 Task: Create a program to calculate the area of an isosceles trapezium.
Action: Mouse pressed left at (793, 95)
Screenshot: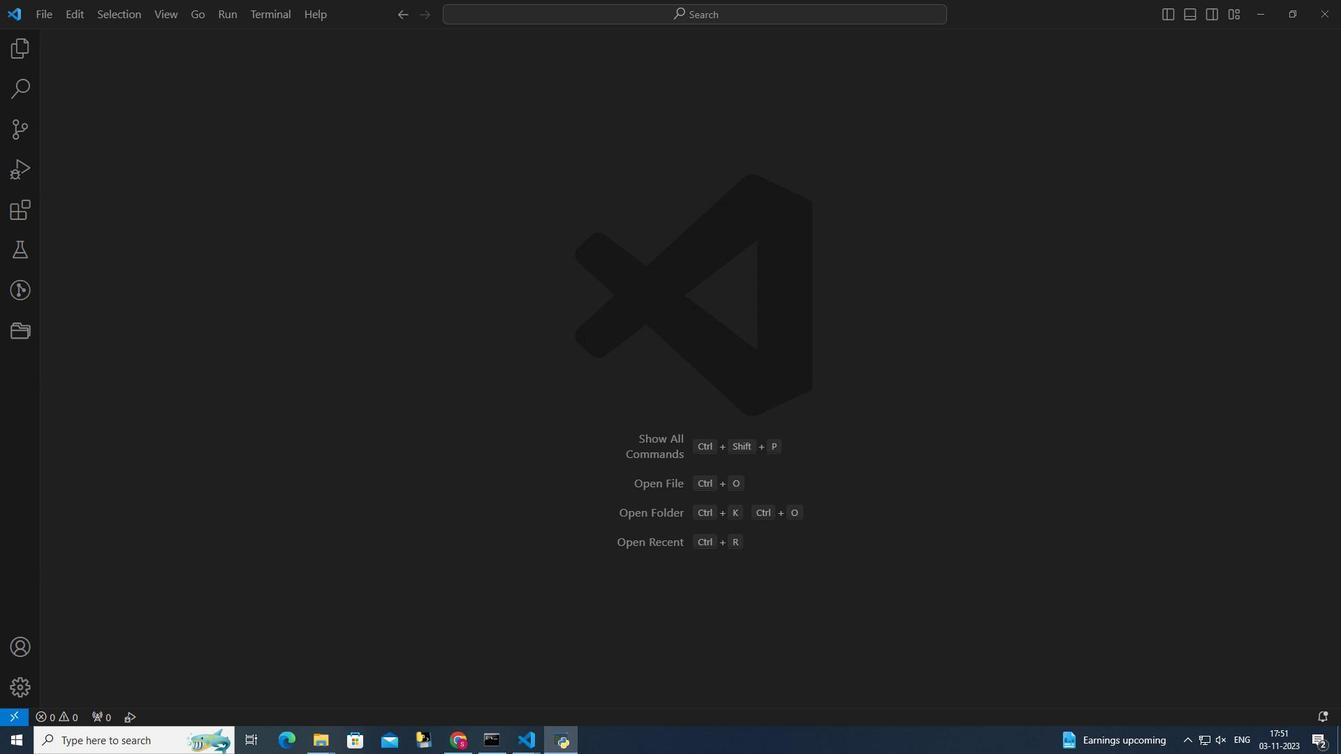
Action: Mouse moved to (561, 176)
Screenshot: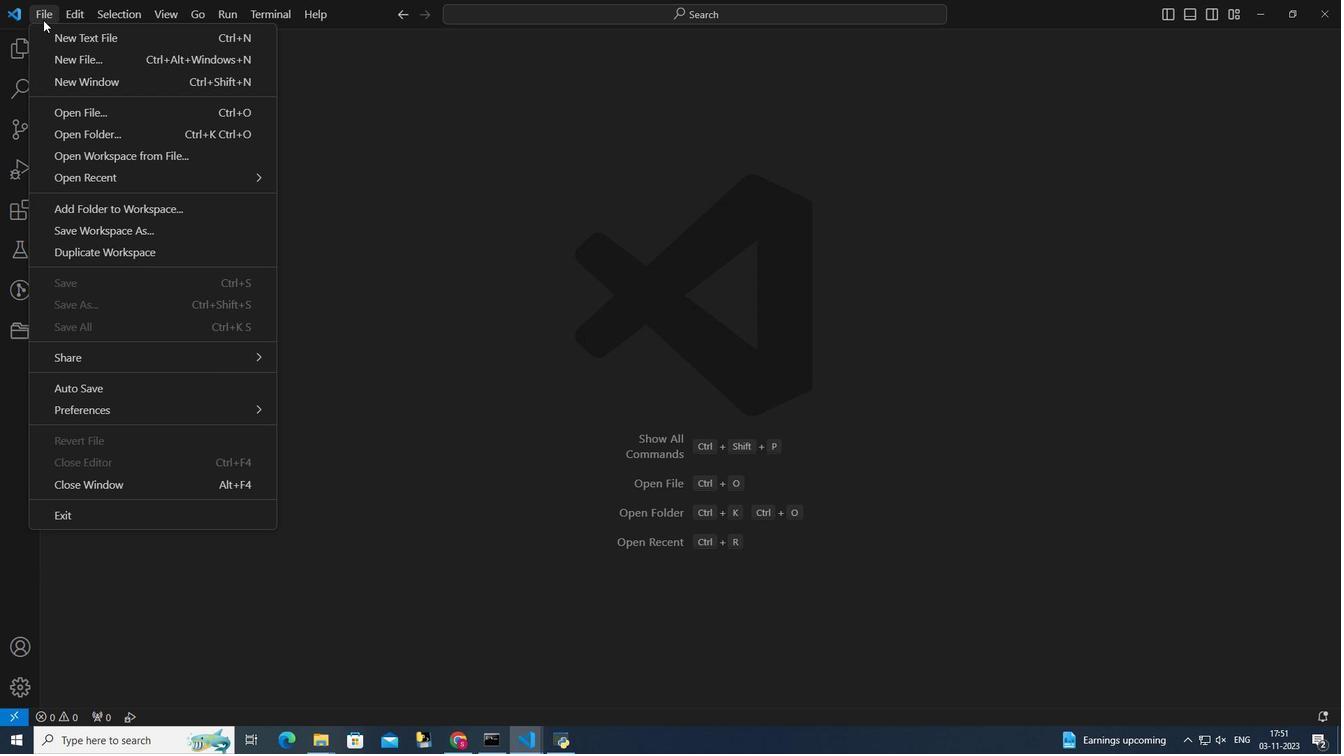 
Action: Mouse pressed left at (561, 176)
Screenshot: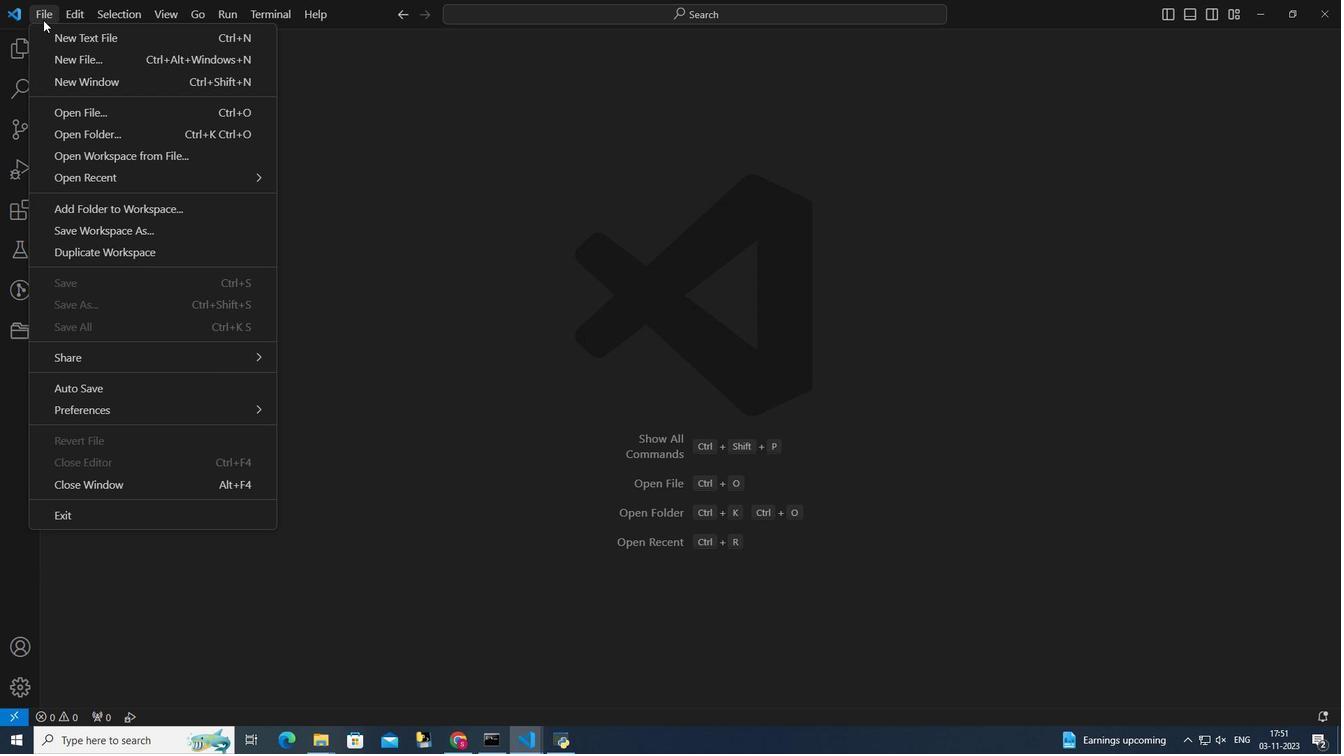 
Action: Mouse moved to (569, 175)
Screenshot: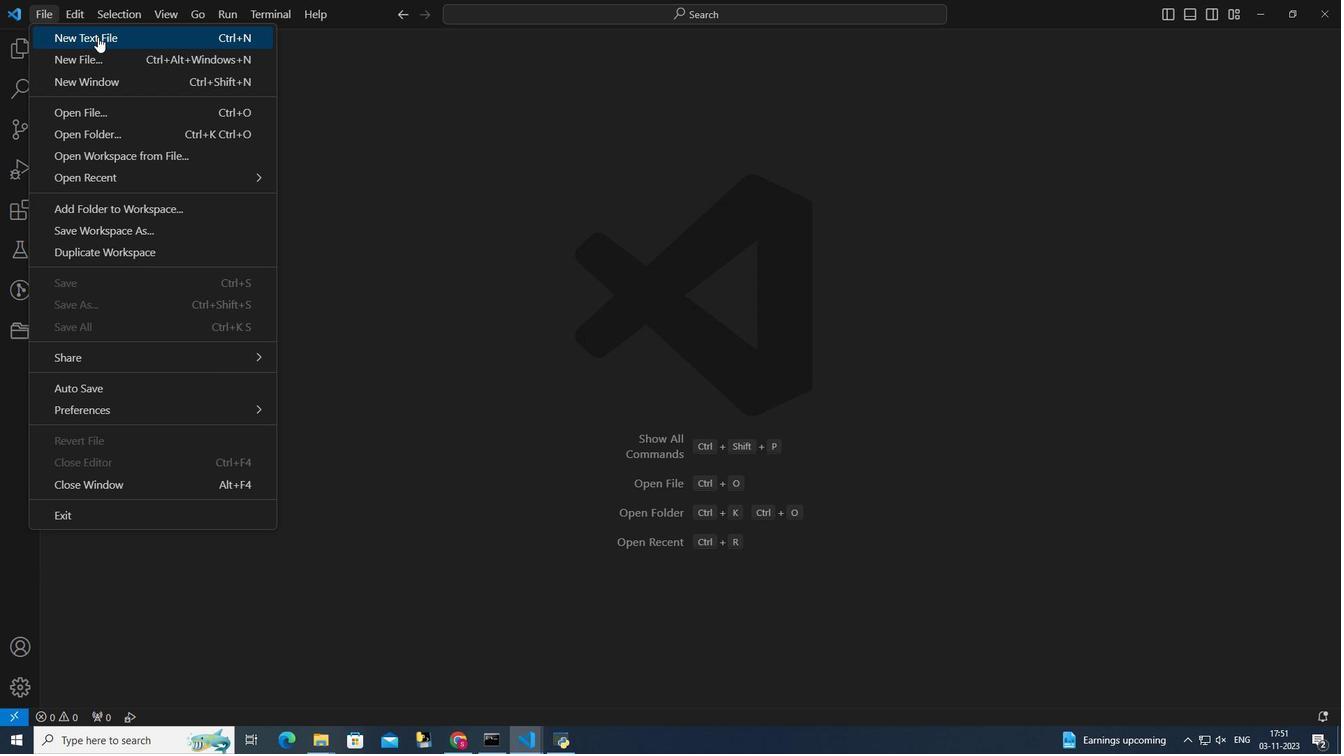 
Action: Mouse pressed left at (569, 175)
Screenshot: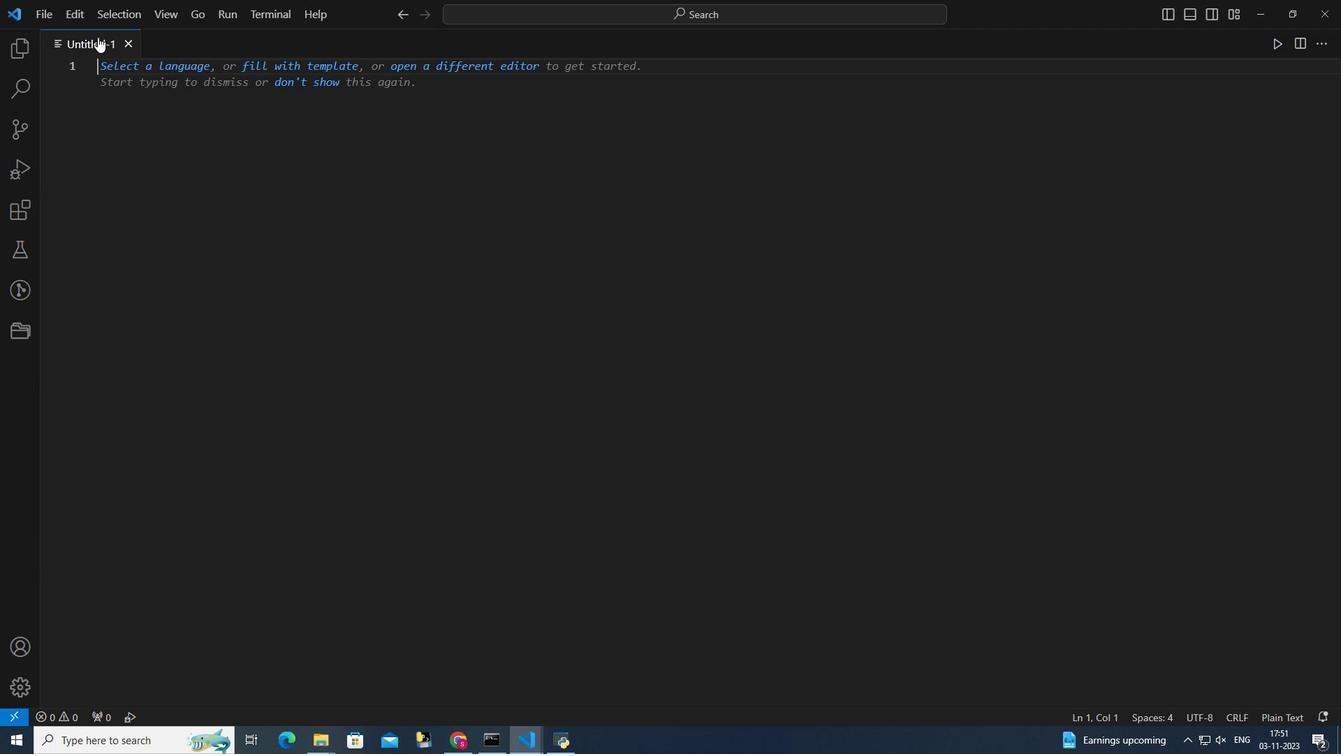 
Action: Mouse moved to (586, 162)
Screenshot: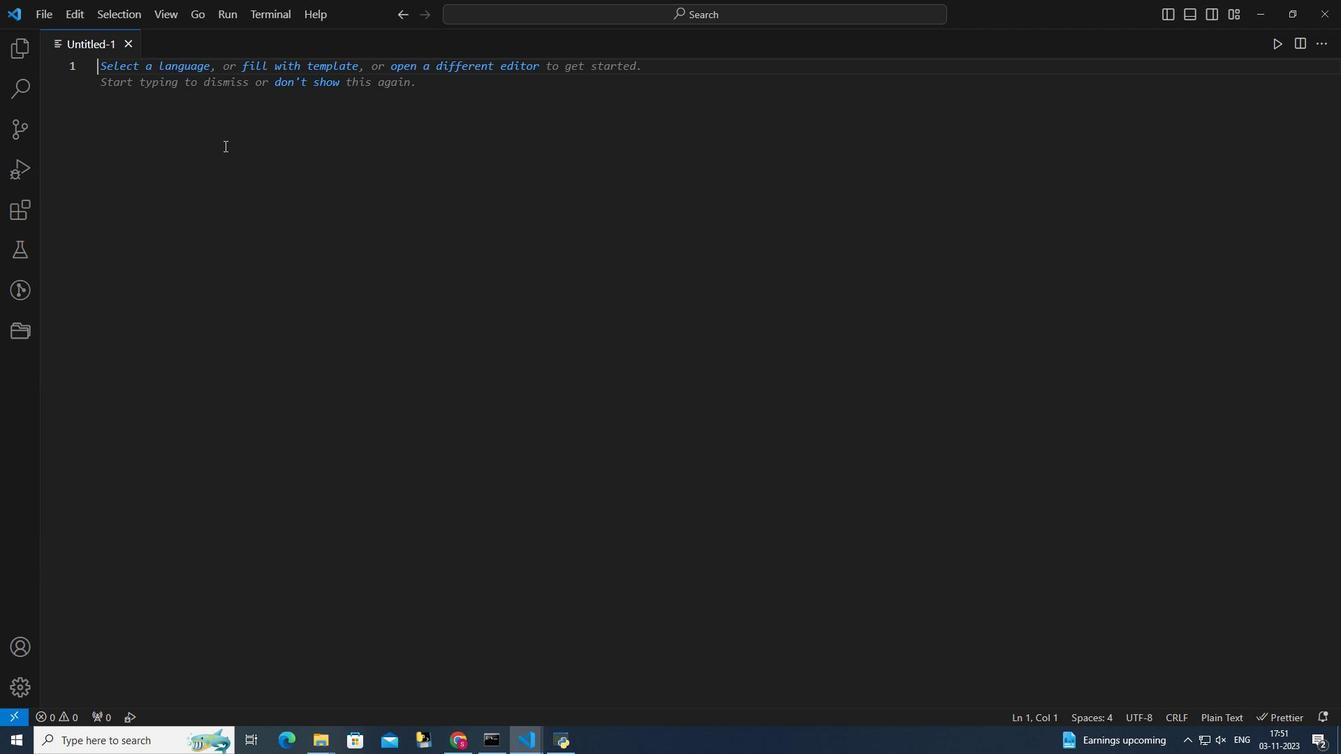 
Action: Key pressed ctrl+S<Key.backspace><Key.shift><Key.shift><Key.shift><Key.shift><Key.shift><Key.shift><Key.shift>Isosceles-trapezium-area.py<Key.enter>
Screenshot: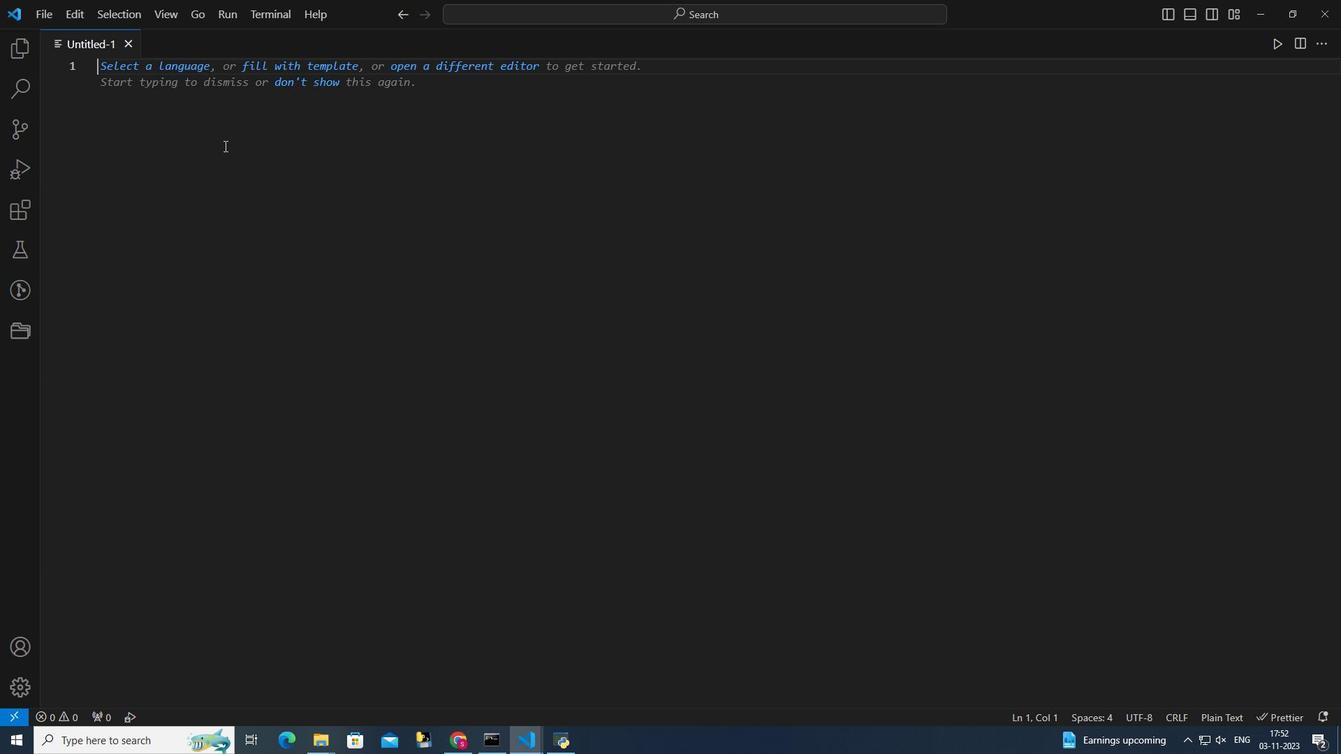 
Action: Mouse moved to (570, 172)
Screenshot: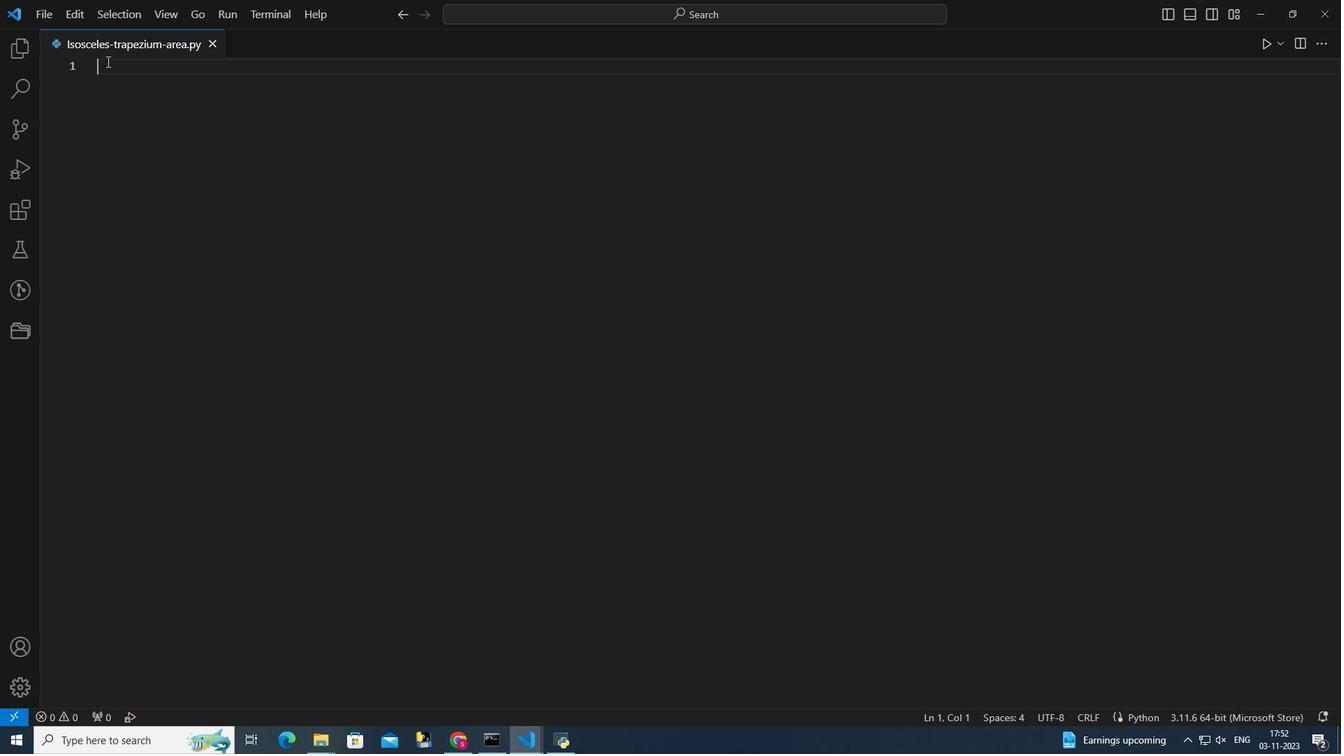 
Action: Mouse pressed left at (570, 172)
Screenshot: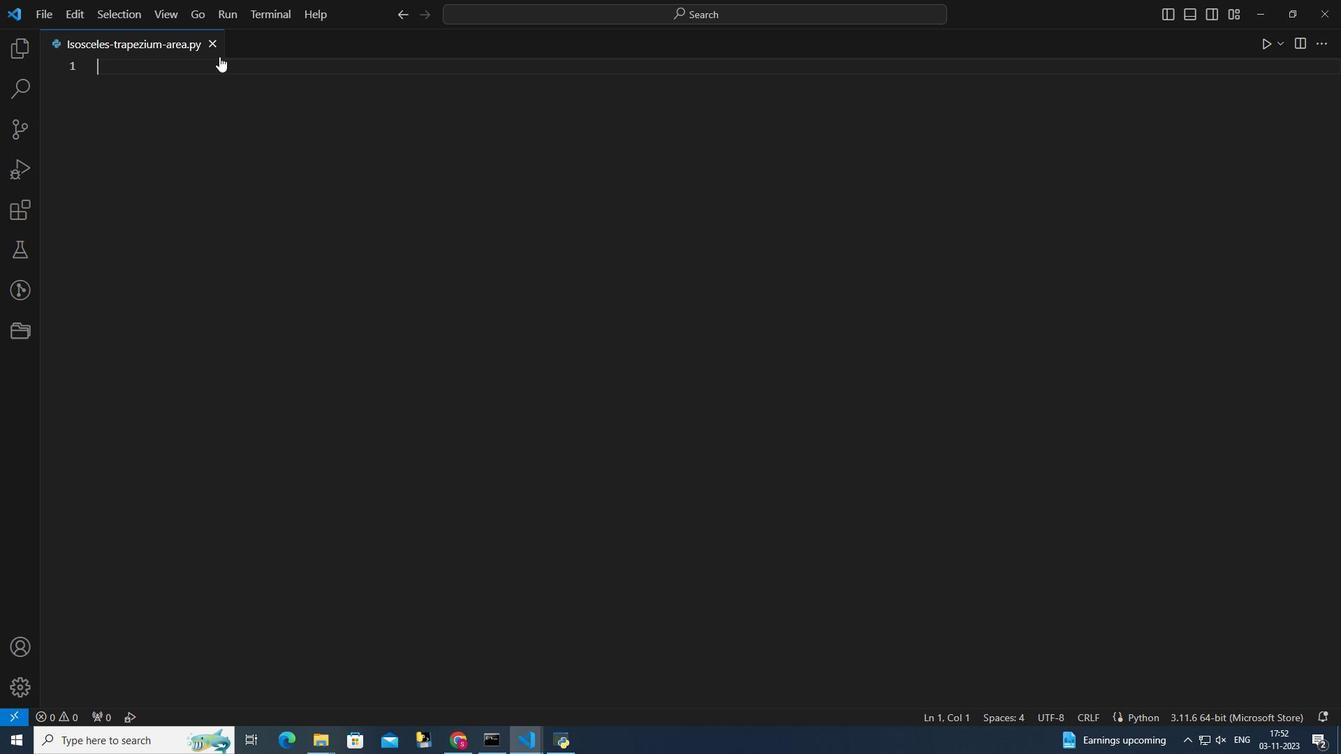 
Action: Mouse moved to (591, 171)
Screenshot: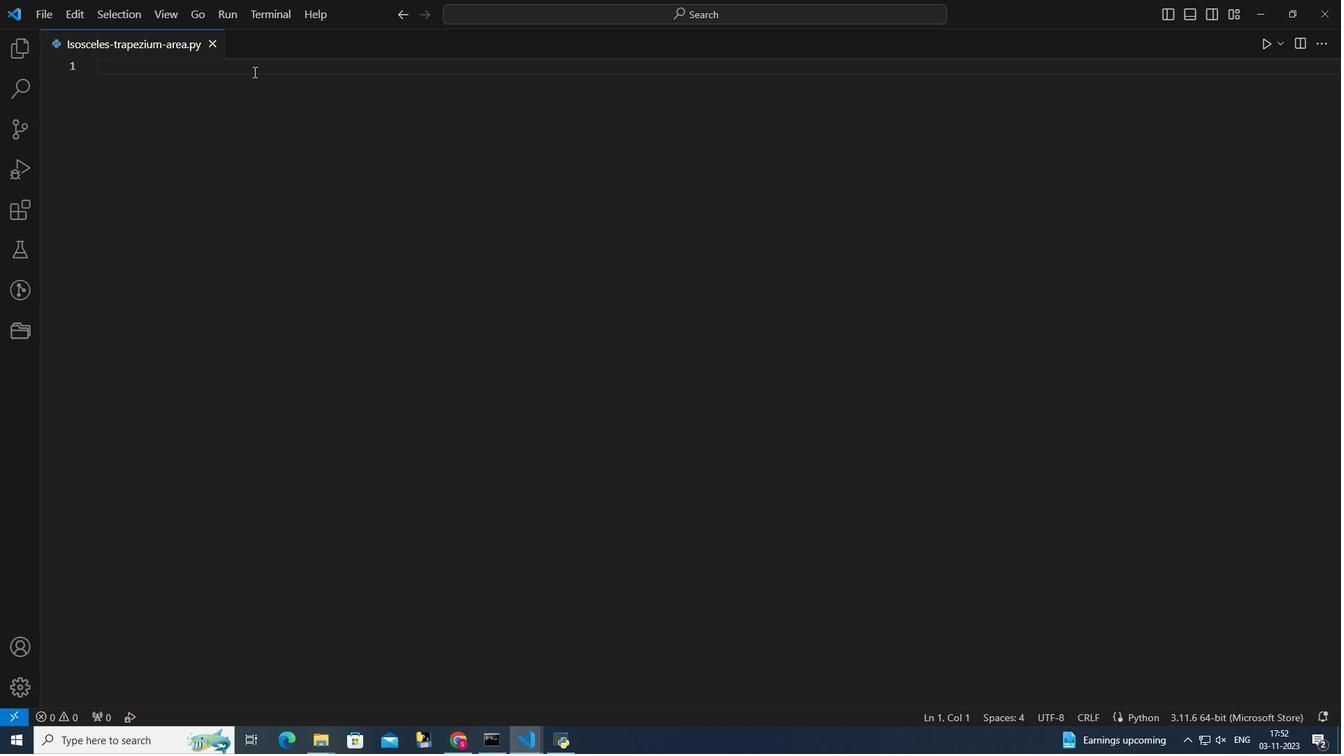 
Action: Key pressed def<Key.space><Key.backspace><Key.backspace><Key.backspace><Key.backspace><Key.shift>#<Key.space><Key.shift>Funv<Key.backspace>ction<Key.space>to<Key.space>calculate<Key.space>the<Key.space>area<Key.space>of<Key.space>an<Key.space>isosceles<Key.space>trapezium<Key.enter>def<Key.space>isosceles<Key.shift_r>_trapezium<Key.shift_r>_area<Key.shift_r>(base1,<Key.space>base2,<Key.space>height<Key.right><Key.shift_r>:<Key.enter>area<Key.space>=<Key.space>0.5<Key.space><Key.shift_r>*<Key.space><Key.shift_r>(base1<Key.space><Key.shift_r>=<Key.backspace><Key.shift_r>+<Key.space>base2<Key.right><Key.space><Key.shift_r><Key.shift_r>*<Key.space>height<Key.right><Key.enter><Key.enter>return<Key.space>are<Key.enter><Key.enter><Key.enter><Key.shift>Input<Key.space>the<Key.space>values<Key.space>for<Key.space>the<Key.space>bases<Key.space>and<Key.space>height<Key.shift><Key.left><Key.left><Key.left><Key.left><Key.left><Key.left><Key.left><Key.left><Key.left><Key.left><Key.left><Key.left><Key.left><Key.left><Key.left><Key.left><Key.left><Key.left><Key.left><Key.left><Key.left><Key.left><Key.left><Key.left><Key.left><Key.left><Key.left><Key.left><Key.left><Key.left><Key.left><Key.left><Key.left><Key.left><Key.left><Key.left><Key.left><Key.left><Key.left><Key.left><Key.left><<191>><Key.right><Key.enter>base<Key.space>1<Key.space>=<Key.space>float<Key.enter><Key.shift_r><Key.shift_r><Key.shift_r>(input<Key.shift_r>(<Key.shift_r>"<Key.shift>Enter<Key.space>the<Key.space>length<Key.space>of<Key.space>the<Key.space>first<Key.space>base<Key.shift_r>:<Key.space><Key.right><Key.right><Key.right><Key.enter>base2<Key.space>=<Key.space>float<Key.shift_r><Key.shift_r>(input<Key.shift_r><Key.shift_r>(<Key.shift_r>"<Key.shift>Enter<Key.space>the<Key.space>length<Key.space>of<Key.space>the<Key.space>second<Key.space>base<Key.shift_r>:<Key.space><Key.right><Key.right><Key.right><Key.enter>height<Key.space>=<Key.space>float<Key.shift_r>(<Key.shift_r><Key.shift_r><Key.shift_r>input<Key.shift_r>(<Key.shift_r>"<Key.shift>Enter<Key.space>the<Key.space>height<Key.space>of<Key.space>the<Key.space>trapezium<Key.shift_r>:<Key.space>
Screenshot: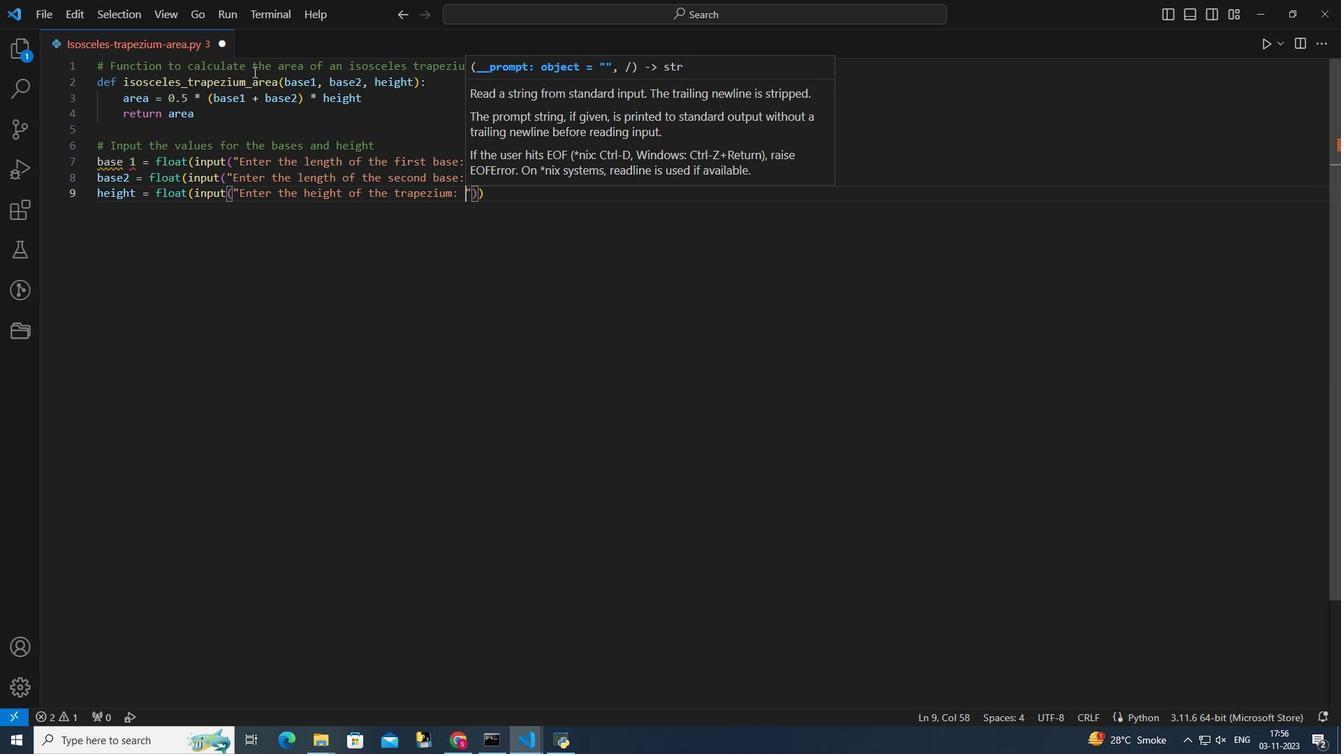 
Action: Mouse moved to (574, 160)
Screenshot: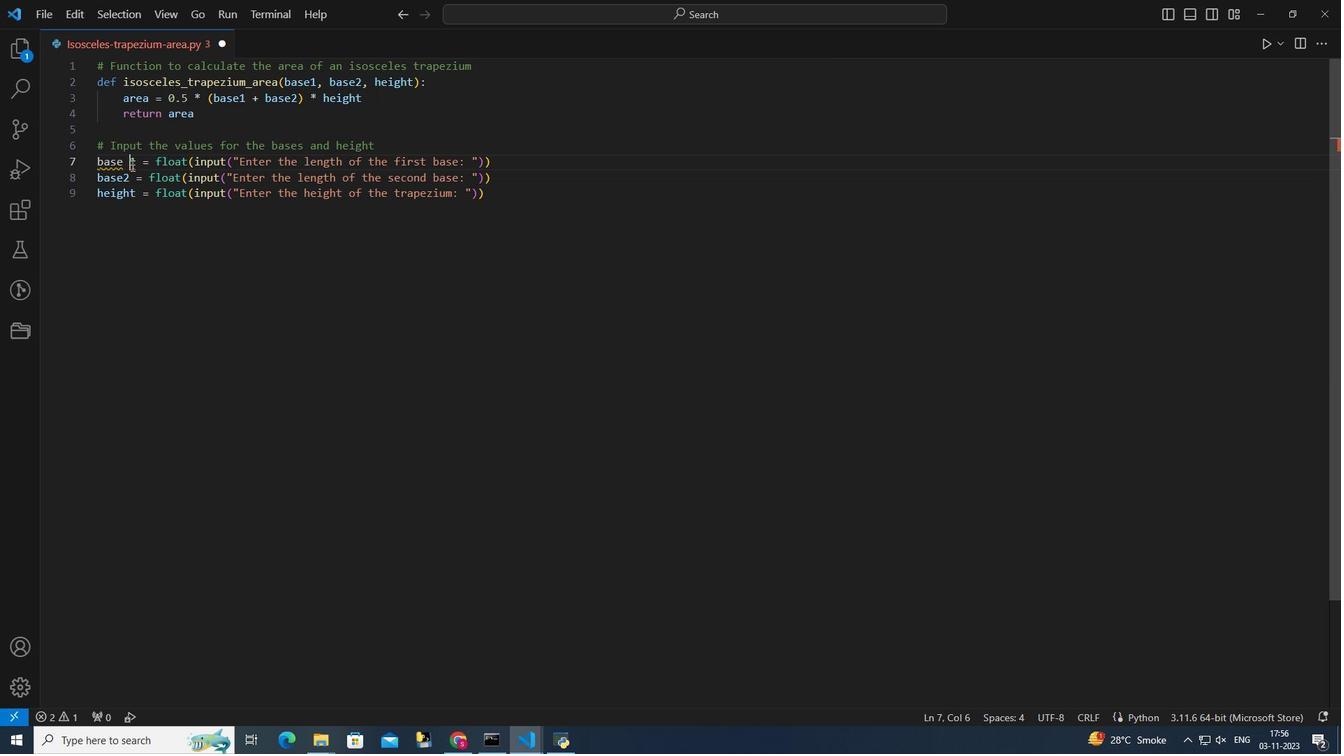
Action: Mouse pressed left at (574, 160)
Screenshot: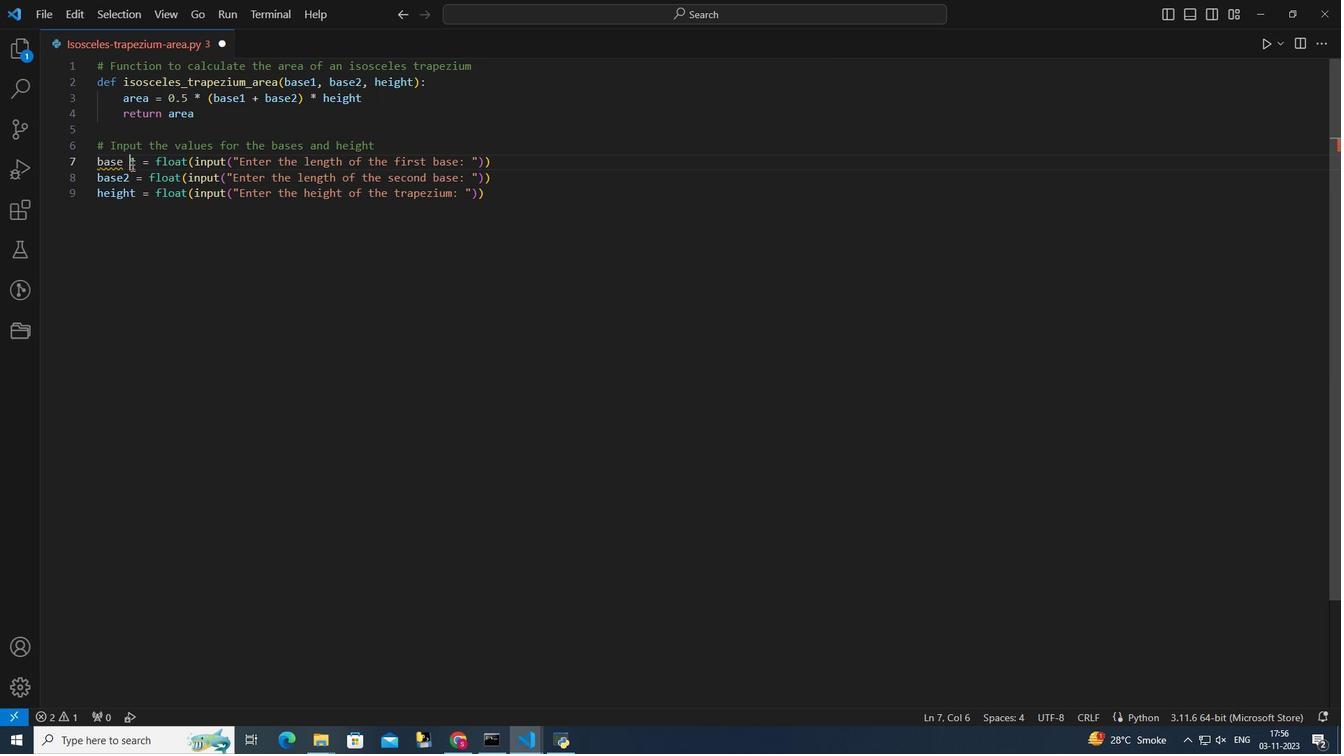 
Action: Key pressed <Key.backspace>
Screenshot: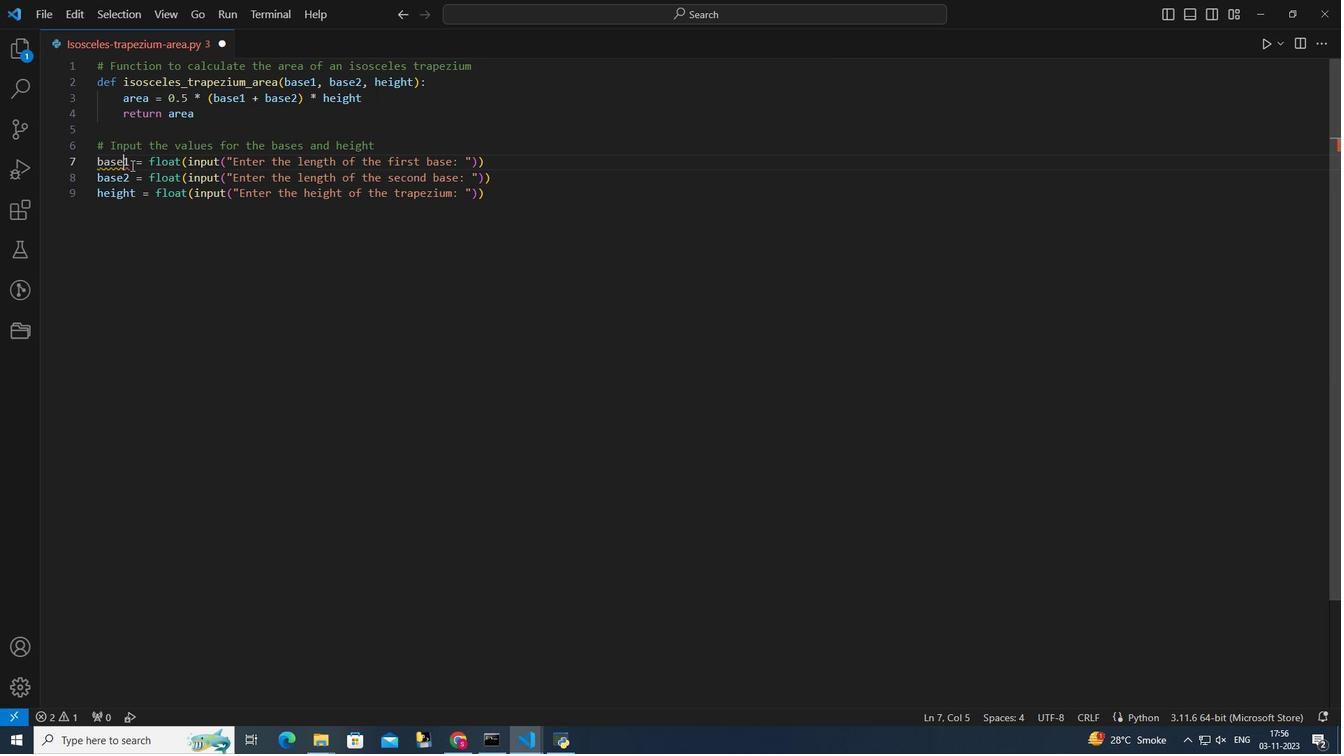 
Action: Mouse moved to (624, 156)
Screenshot: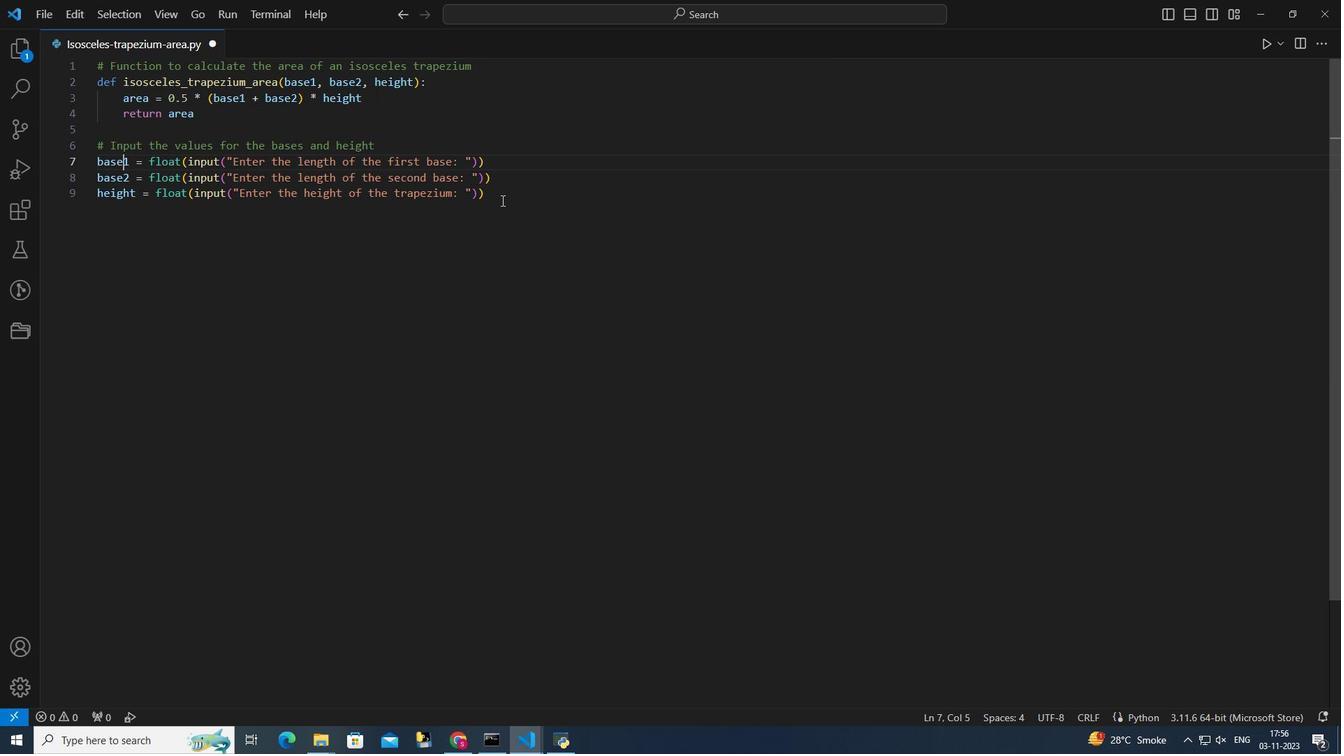 
Action: Mouse pressed left at (624, 156)
Screenshot: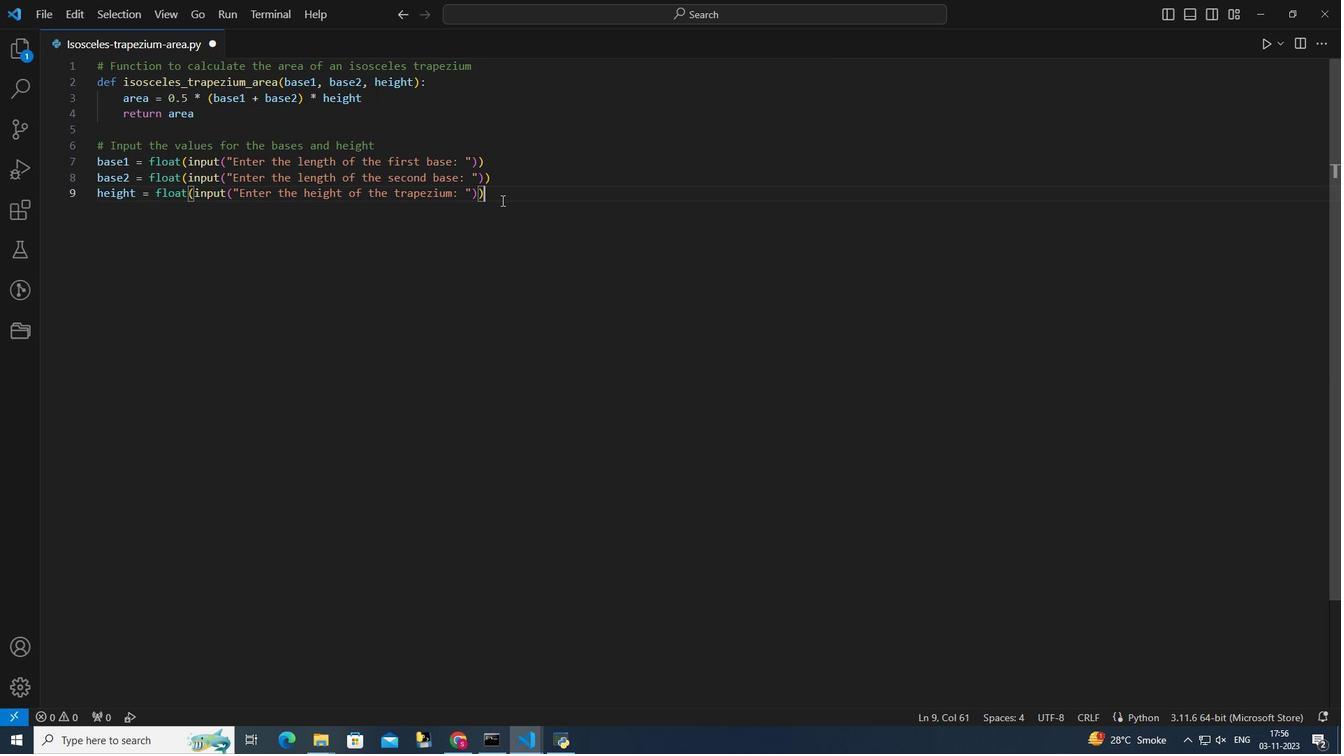 
Action: Key pressed <Key.enter><Key.enter><Key.shift>Calculate<Key.space>and<Key.space>display<Key.space>the<Key.space>area<Key.shift><Key.left><Key.left><Key.left><Key.left><Key.left><Key.left><Key.left><Key.left><Key.left><Key.left><Key.left><Key.left><Key.left><Key.left><Key.left><Key.left><Key.left><Key.left><Key.left><Key.left><Key.left><Key.left><Key.left><Key.left><Key.left><Key.left><Key.left><Key.left><Key.left><Key.left><<191>><Key.right><Key.enter>area<Key.space>=<Key.space>isosceles<Key.shift_r>_trapezium<Key.shift_r>_area<Key.shift_r>(base1,<Key.space>base2,<Key.space>height<Key.right><Key.enter>print<Key.shift_r><Key.shift_r>(f<Key.shift_r>"<Key.shift>The<Key.space>area<Key.space>of<Key.space>the<Key.space>iss<Key.backspace>osceles<Key.space>trapezium<Key.space>is<Key.shift_r>:<Key.space><Key.shift_r>{area<Key.right><Key.right><Key.right>ctrl+S
Screenshot: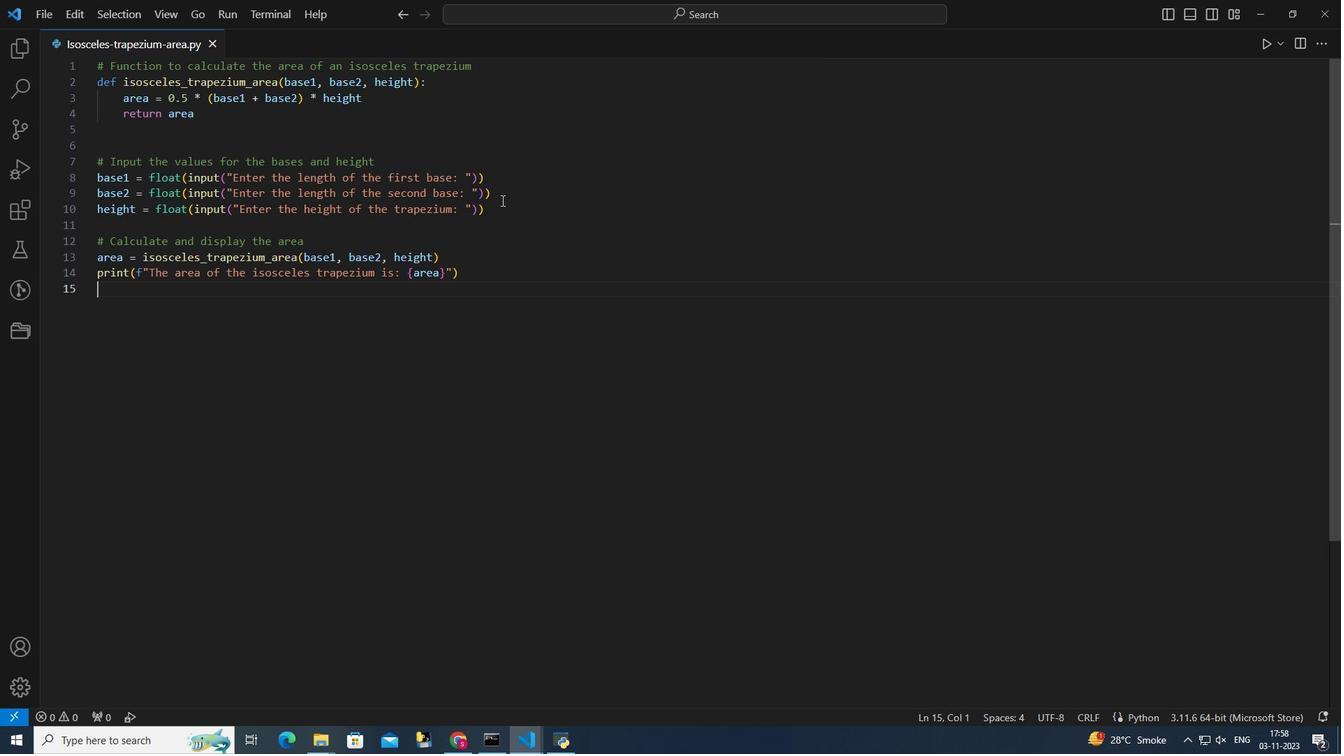 
Action: Mouse moved to (648, 160)
Screenshot: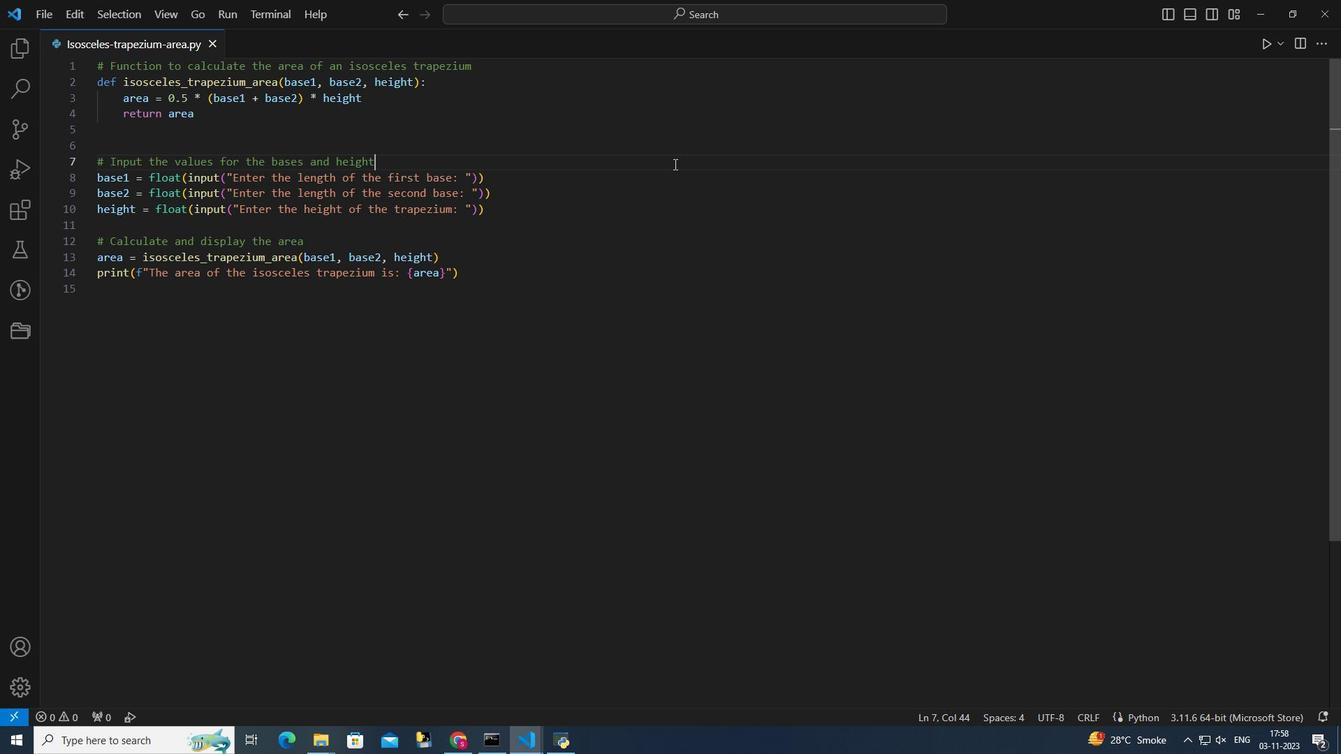 
Action: Mouse pressed left at (648, 160)
Screenshot: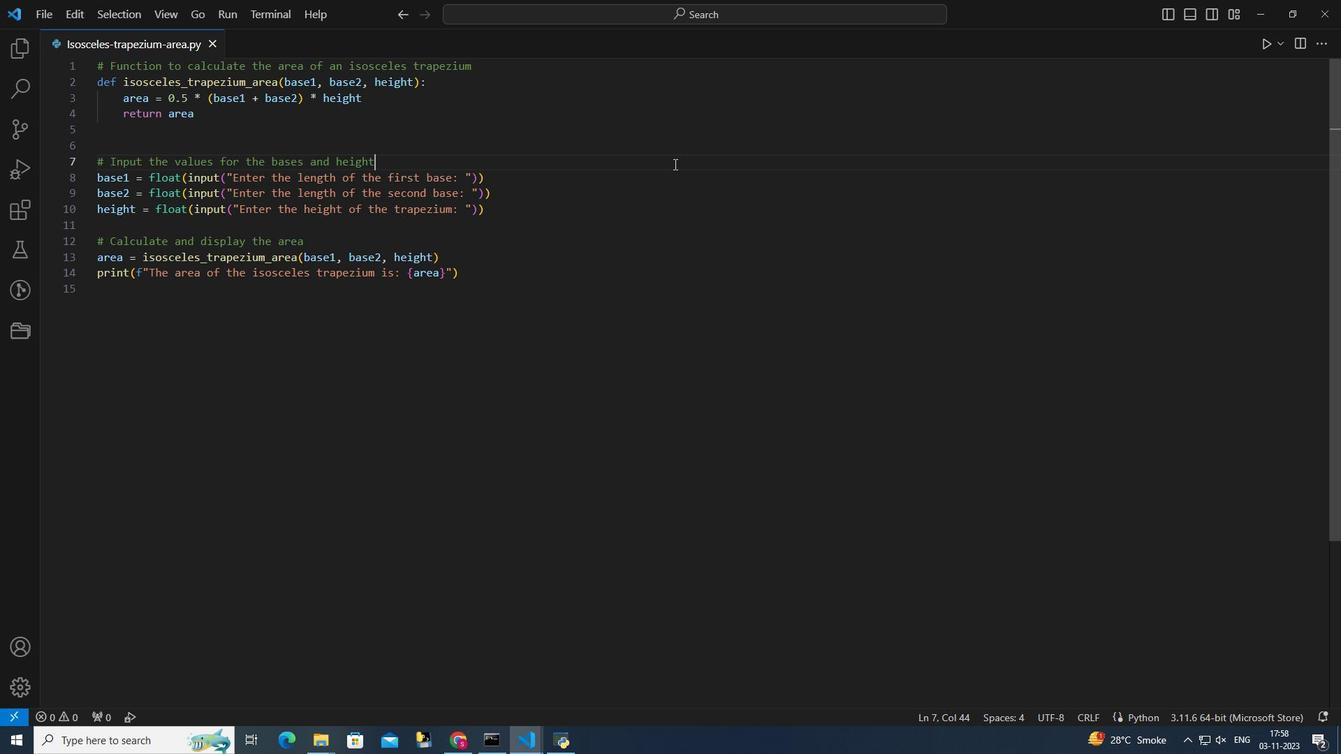 
Action: Mouse moved to (586, 178)
Screenshot: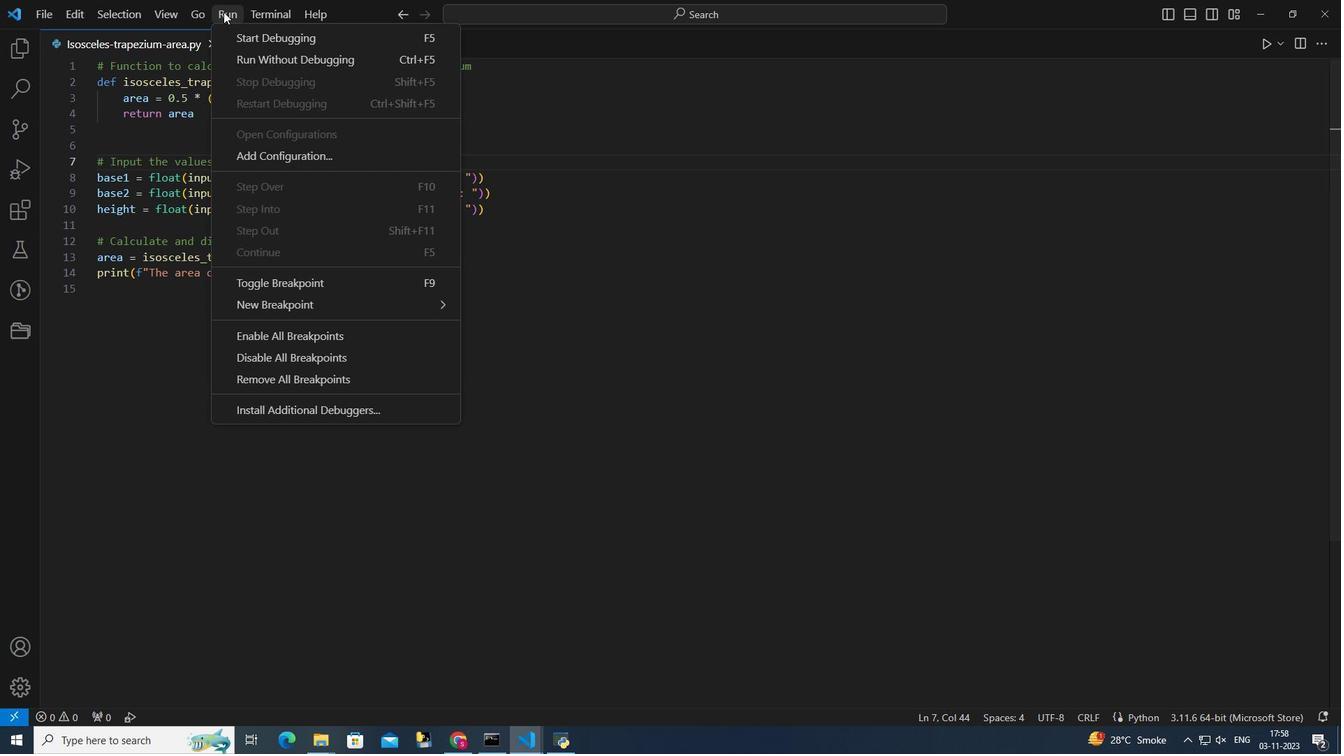 
Action: Mouse pressed left at (586, 178)
Screenshot: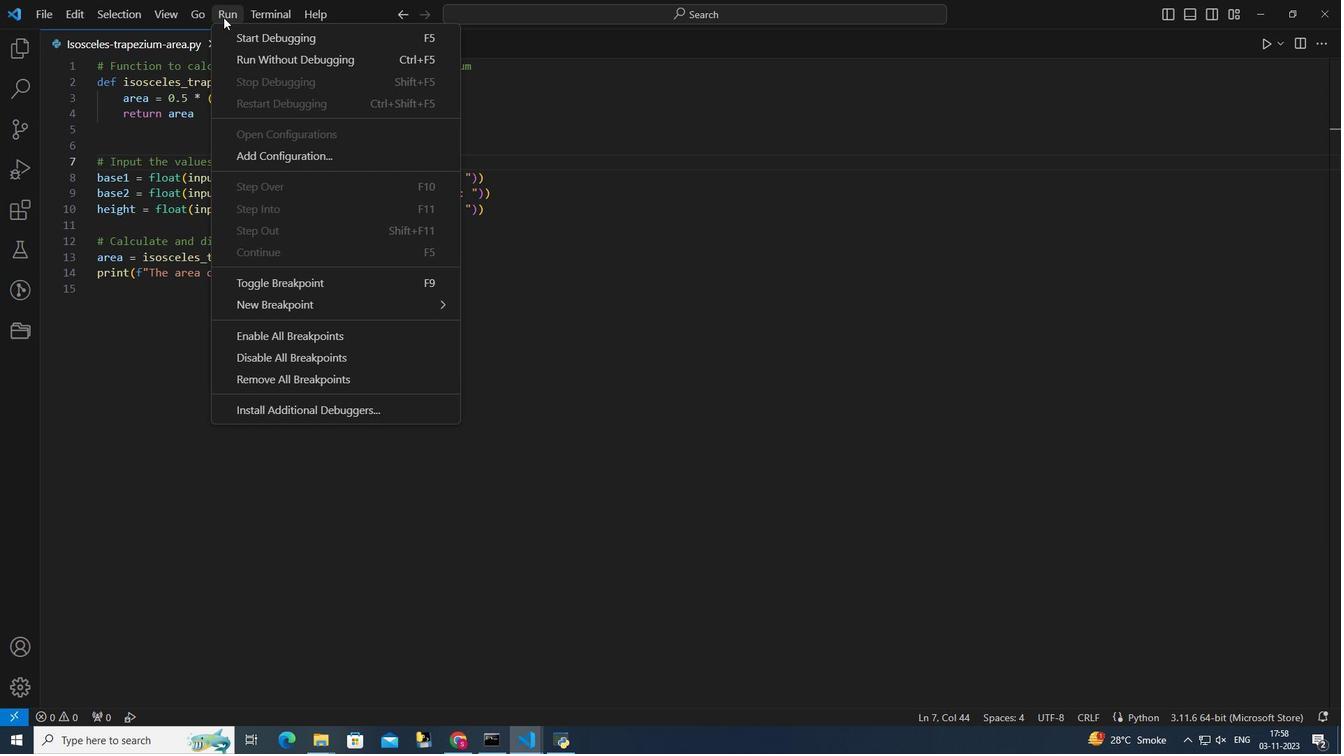 
Action: Mouse moved to (596, 173)
Screenshot: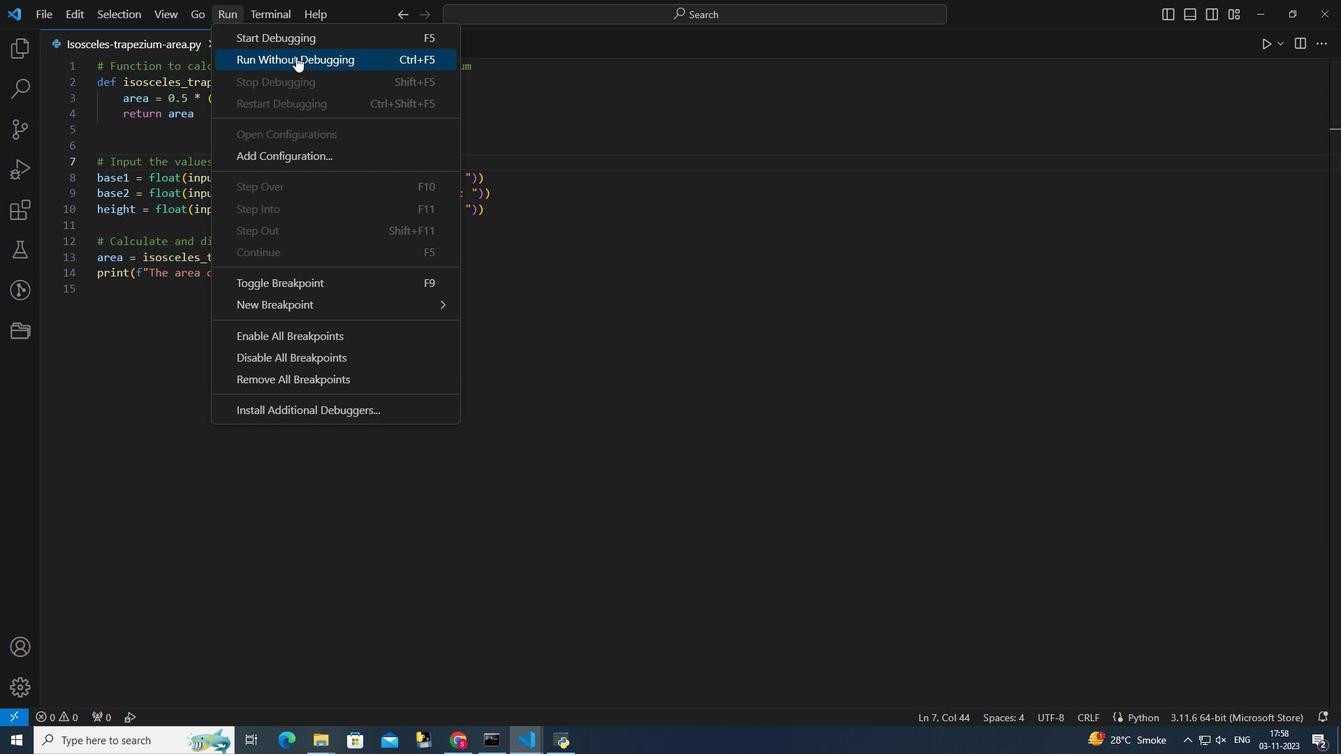 
Action: Mouse pressed left at (596, 173)
Screenshot: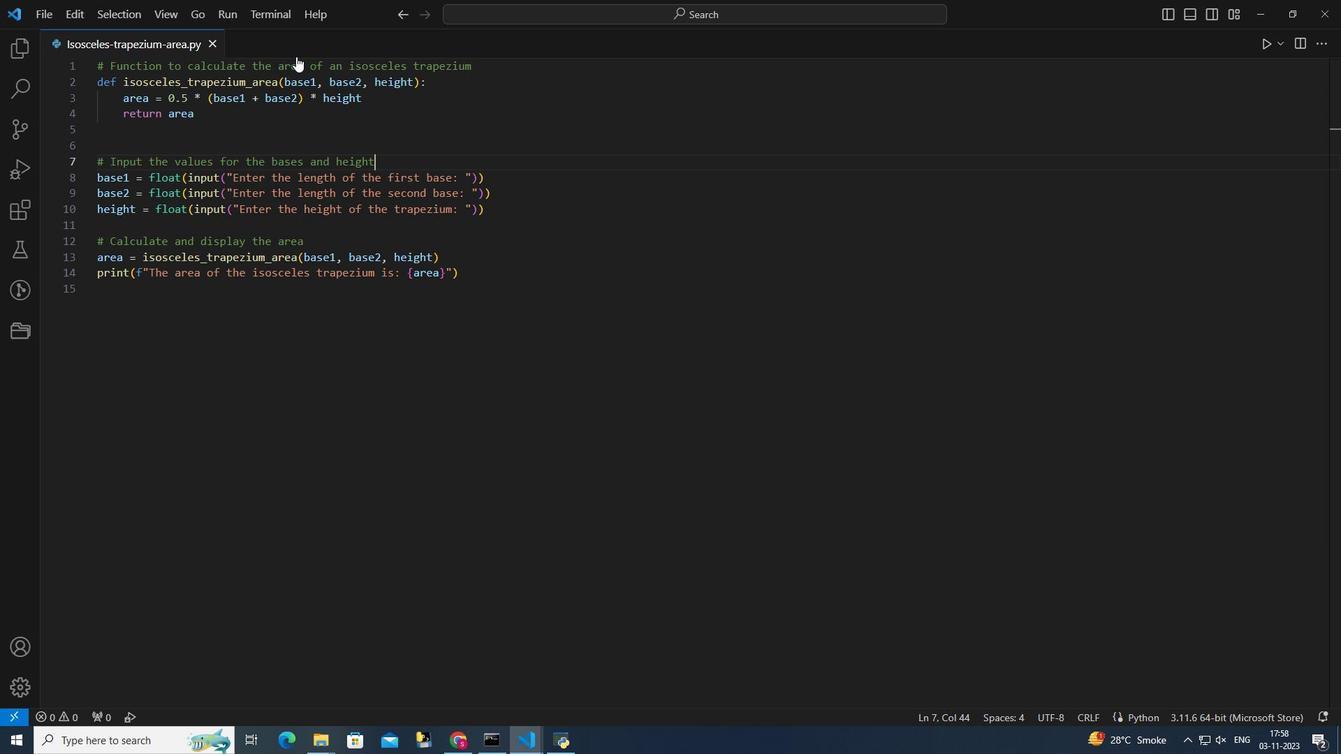 
Action: Mouse moved to (597, 105)
Screenshot: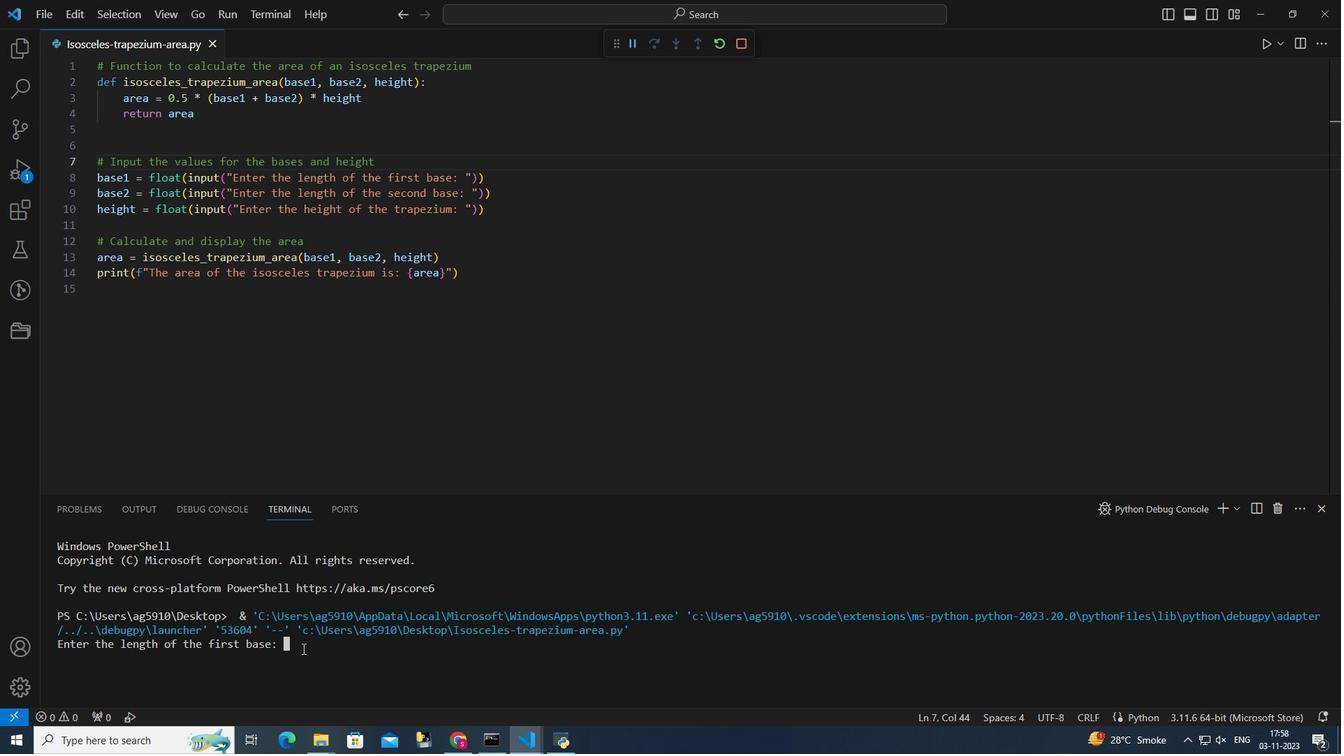 
Action: Mouse pressed left at (597, 105)
Screenshot: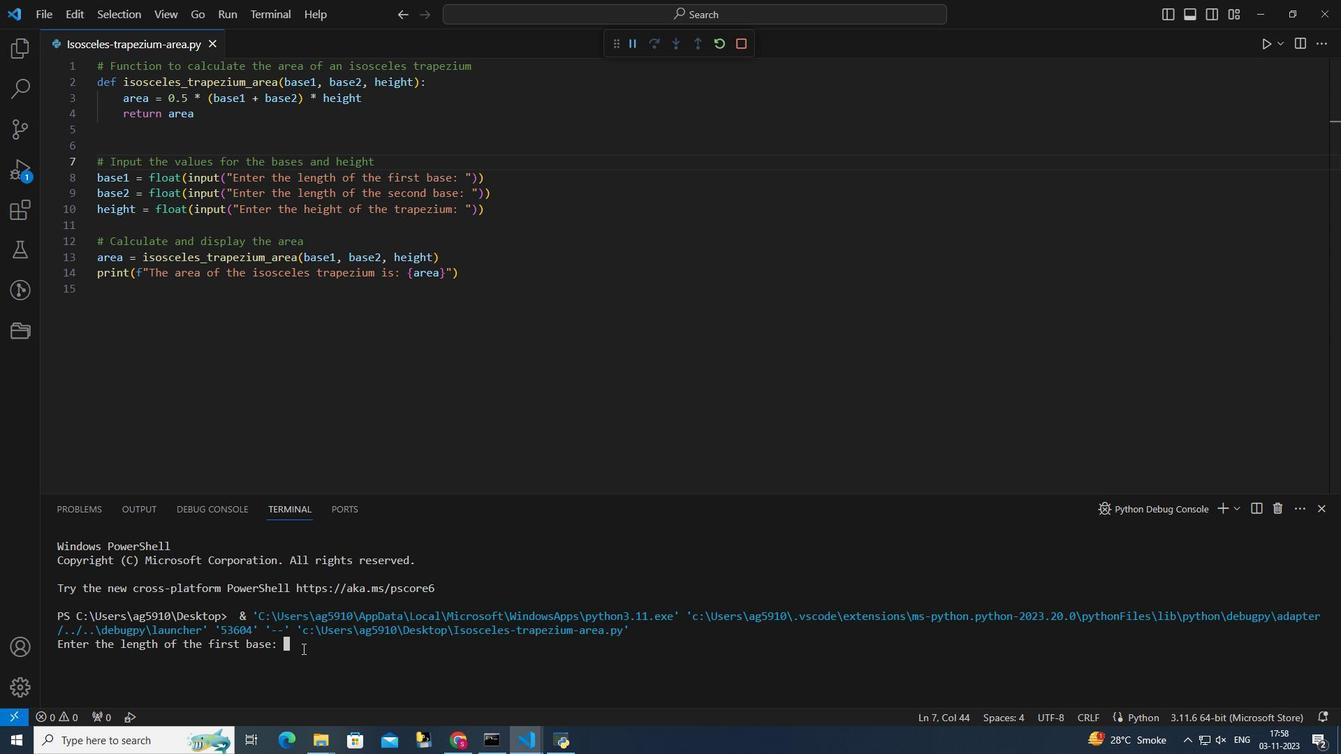 
Action: Mouse moved to (608, 108)
Screenshot: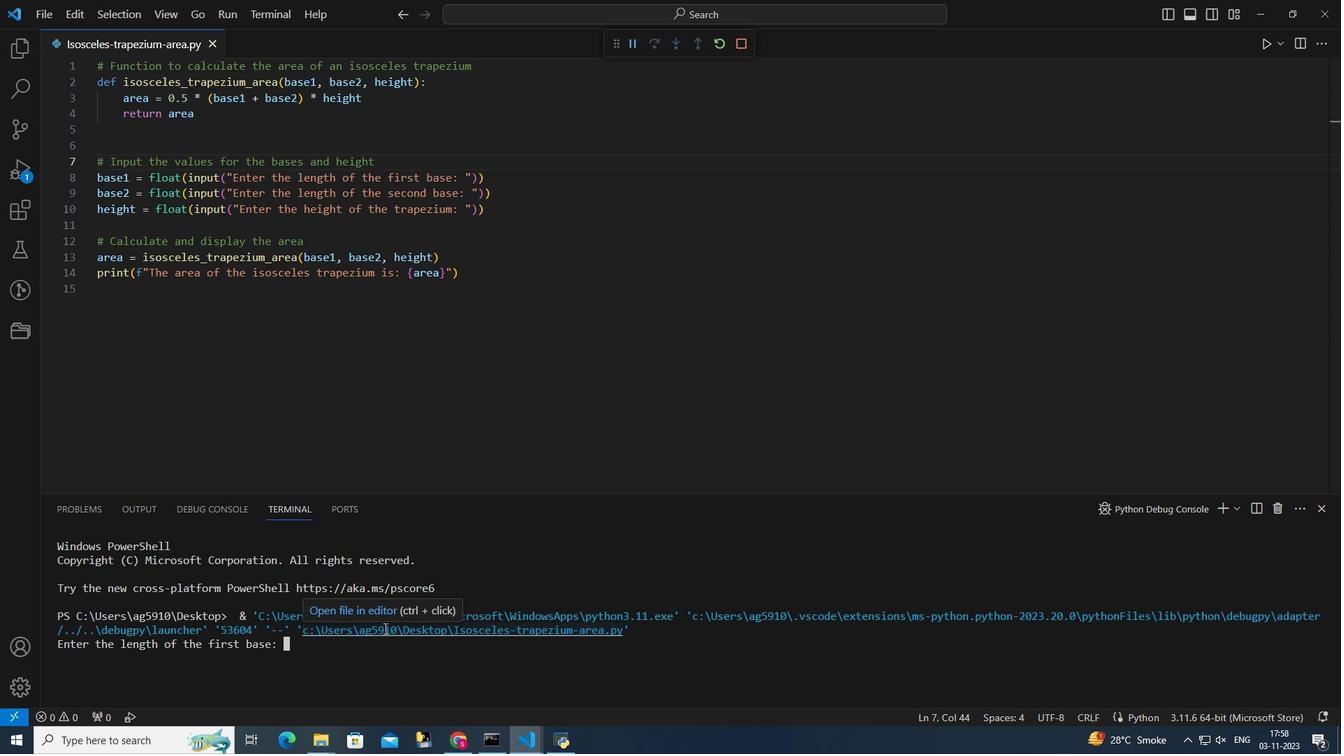 
Action: Key pressed 12<Key.enter>13<Key.enter>15<Key.enter>
Screenshot: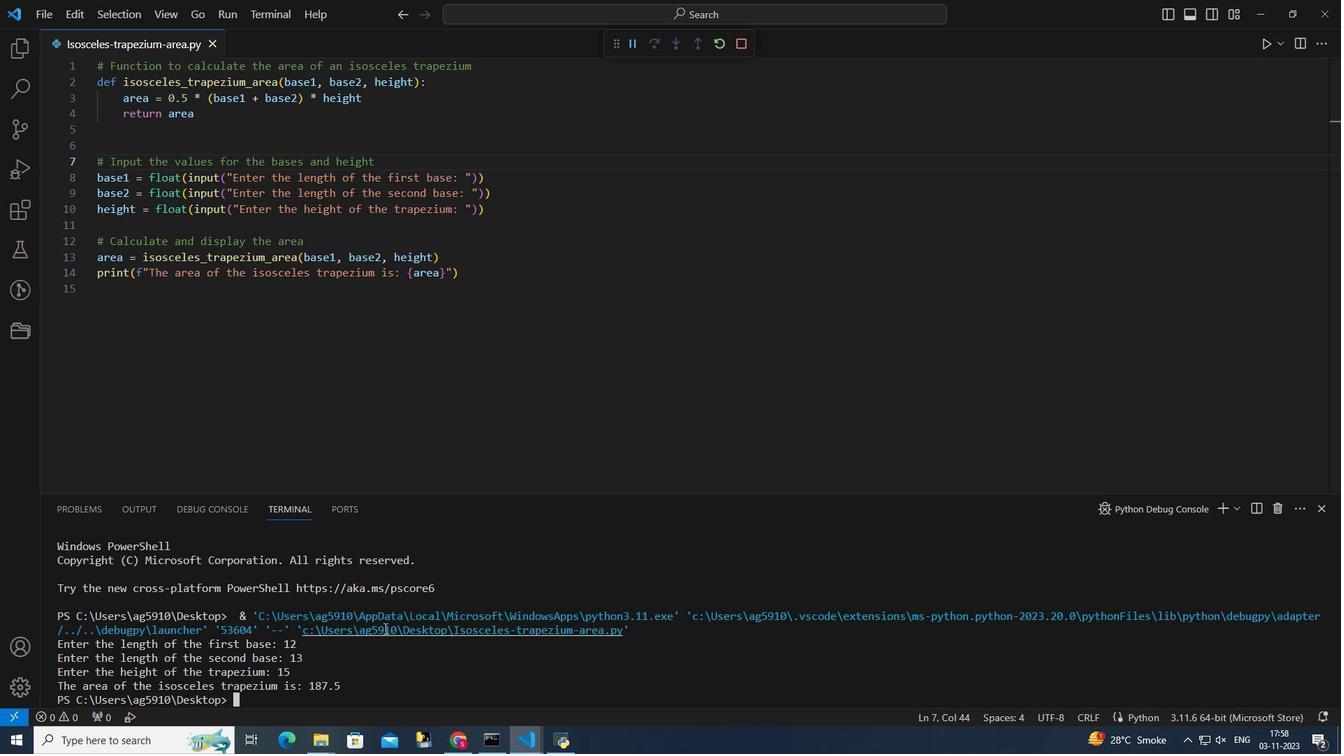
